 Task: Create a Sprint called Sprint0013 in Scrum Project Project0005 in Jira
Action: Mouse moved to (481, 538)
Screenshot: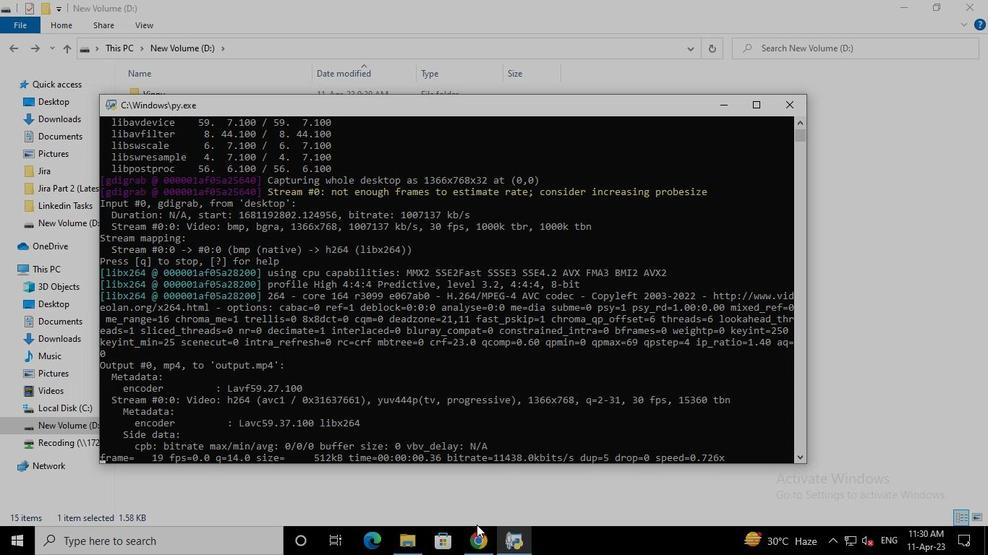 
Action: Mouse pressed left at (481, 538)
Screenshot: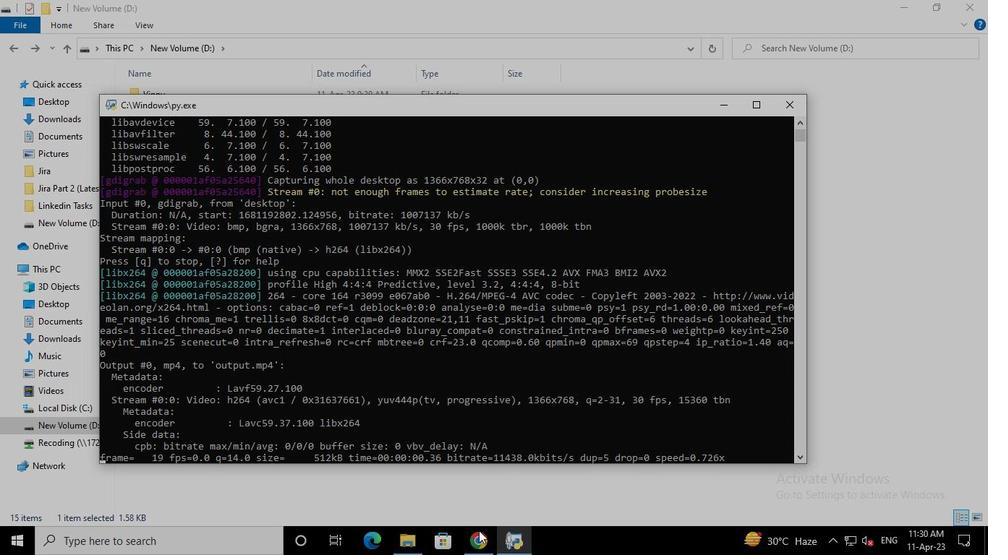 
Action: Mouse moved to (80, 214)
Screenshot: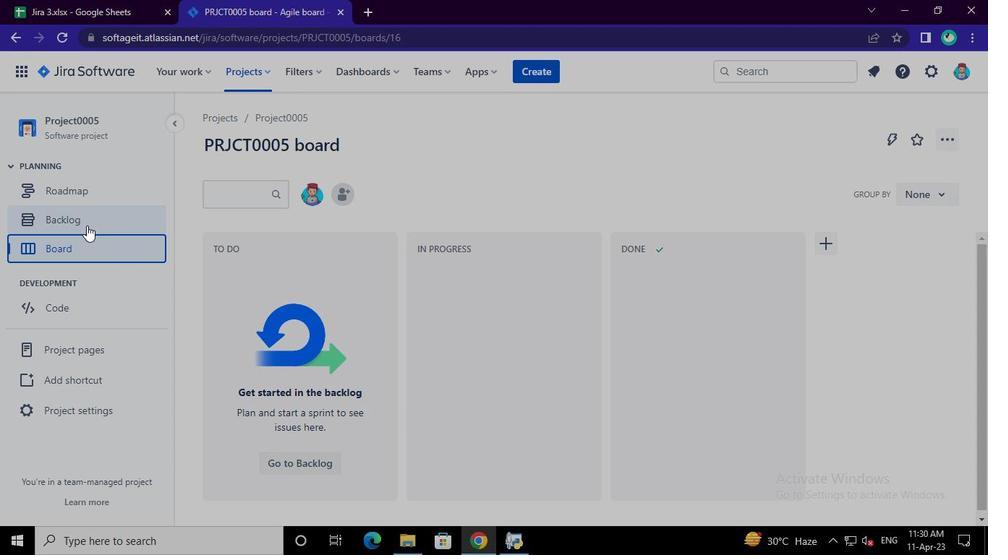 
Action: Mouse pressed left at (80, 214)
Screenshot: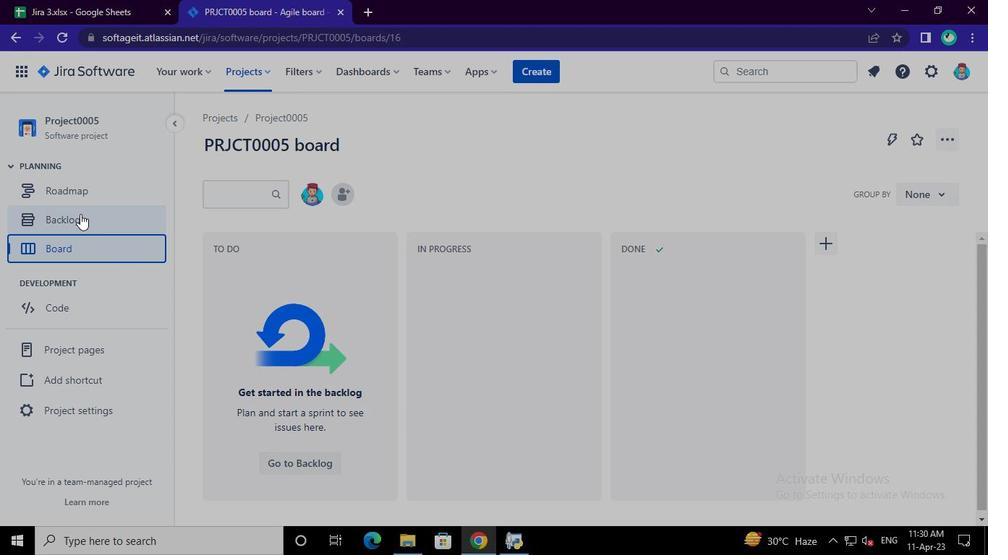 
Action: Mouse moved to (895, 232)
Screenshot: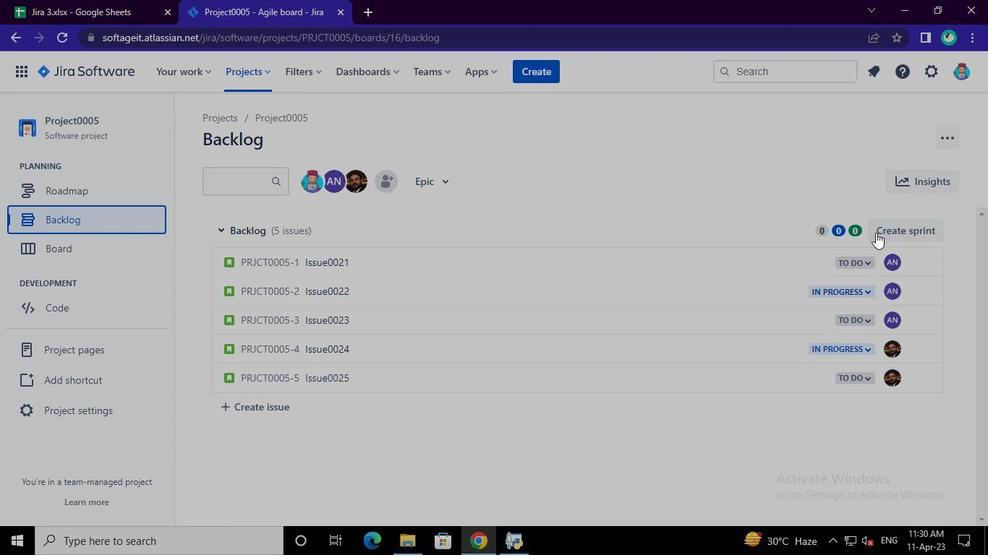 
Action: Mouse pressed left at (895, 232)
Screenshot: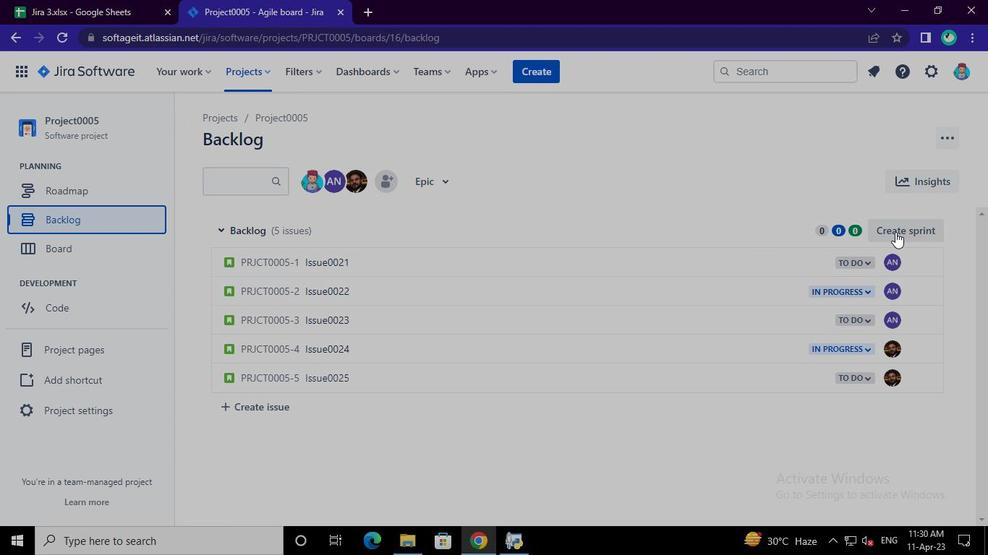 
Action: Mouse moved to (338, 235)
Screenshot: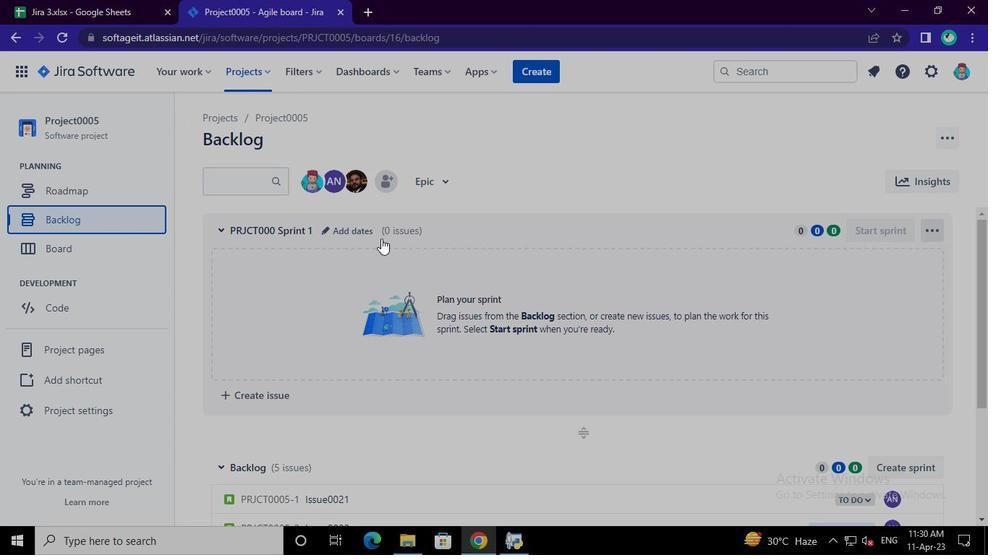 
Action: Mouse pressed left at (338, 235)
Screenshot: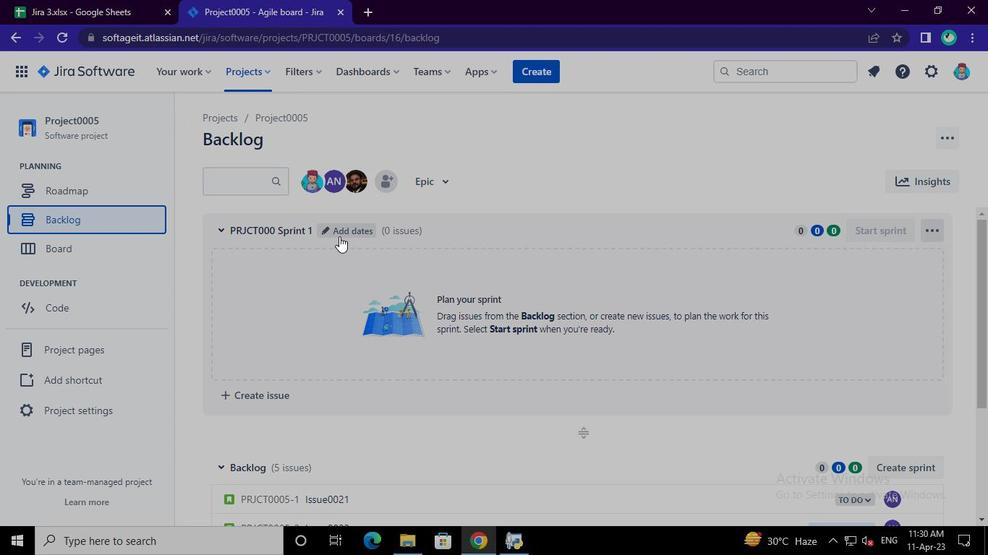 
Action: Mouse moved to (392, 178)
Screenshot: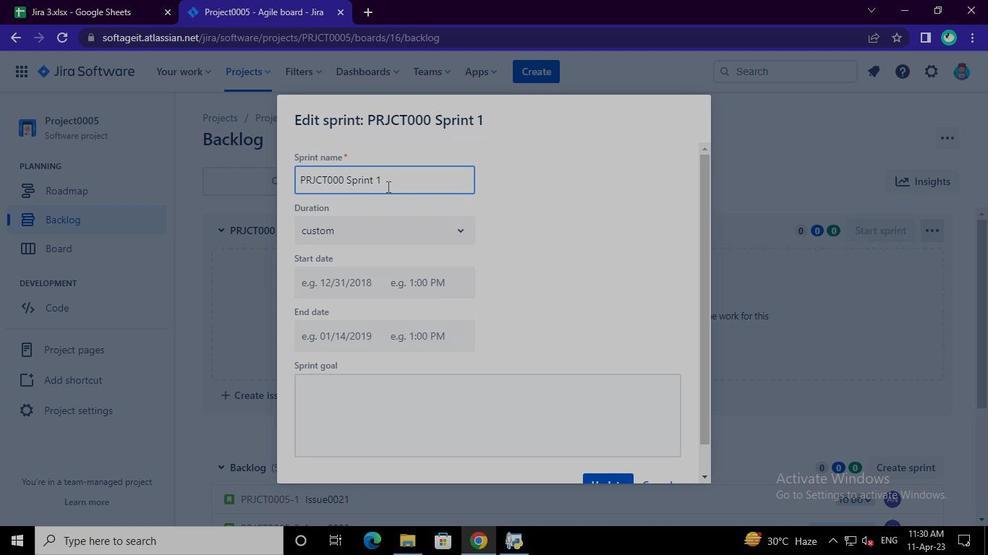 
Action: Mouse pressed left at (392, 178)
Screenshot: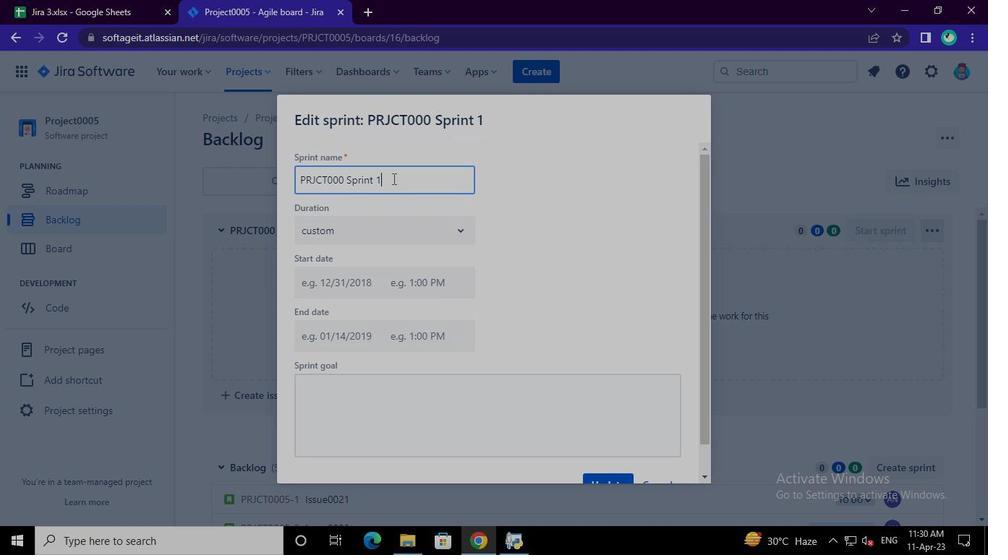 
Action: Keyboard Key.backspace
Screenshot: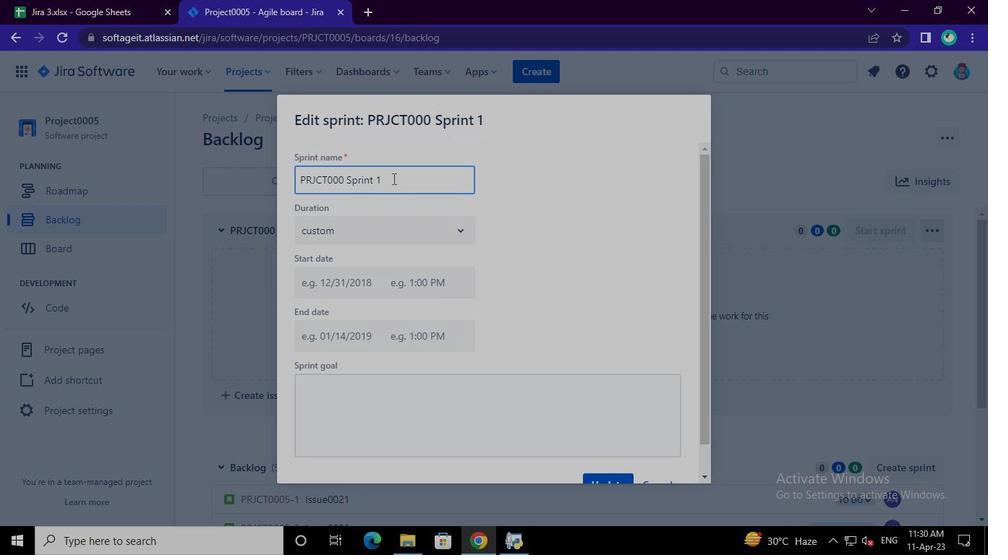 
Action: Keyboard Key.backspace
Screenshot: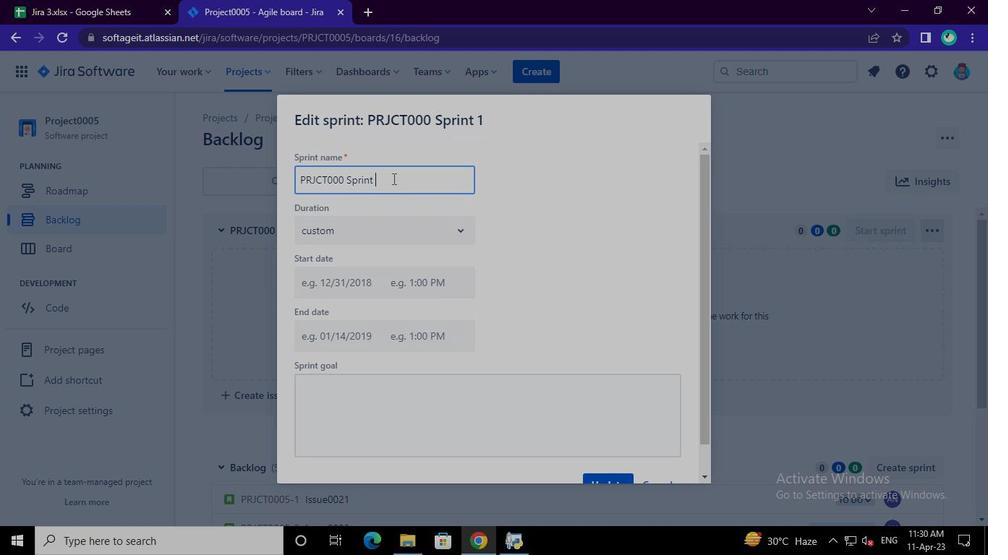 
Action: Keyboard Key.backspace
Screenshot: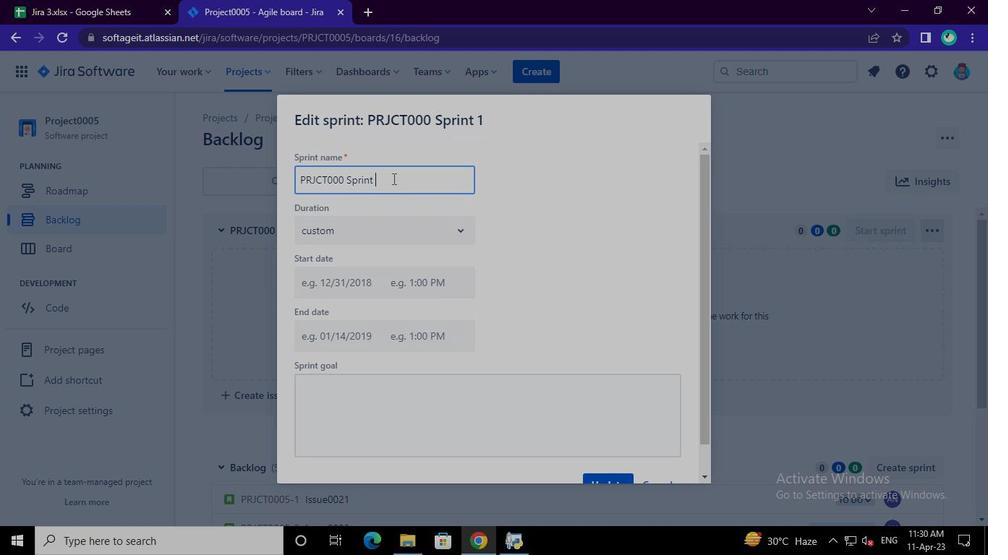 
Action: Keyboard Key.backspace
Screenshot: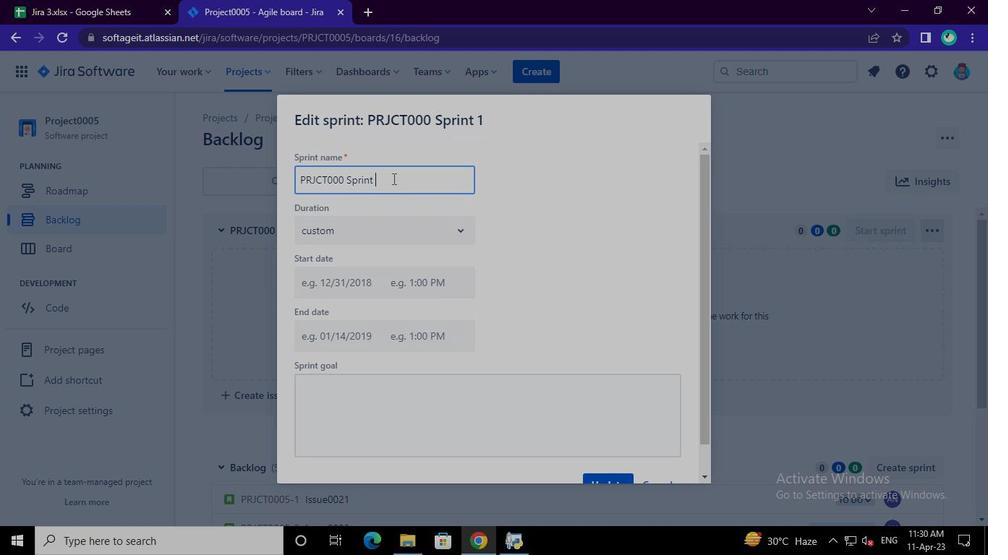 
Action: Keyboard Key.backspace
Screenshot: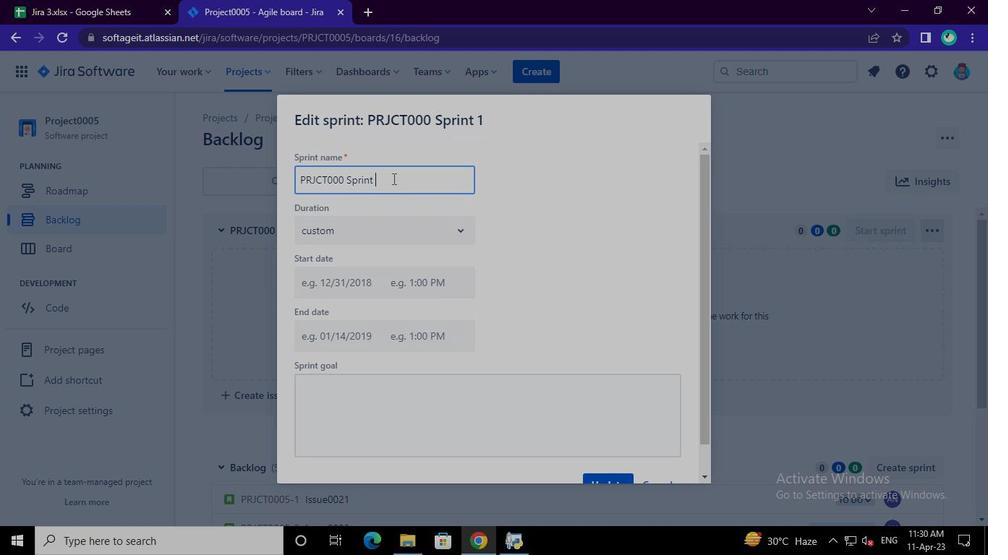 
Action: Keyboard Key.backspace
Screenshot: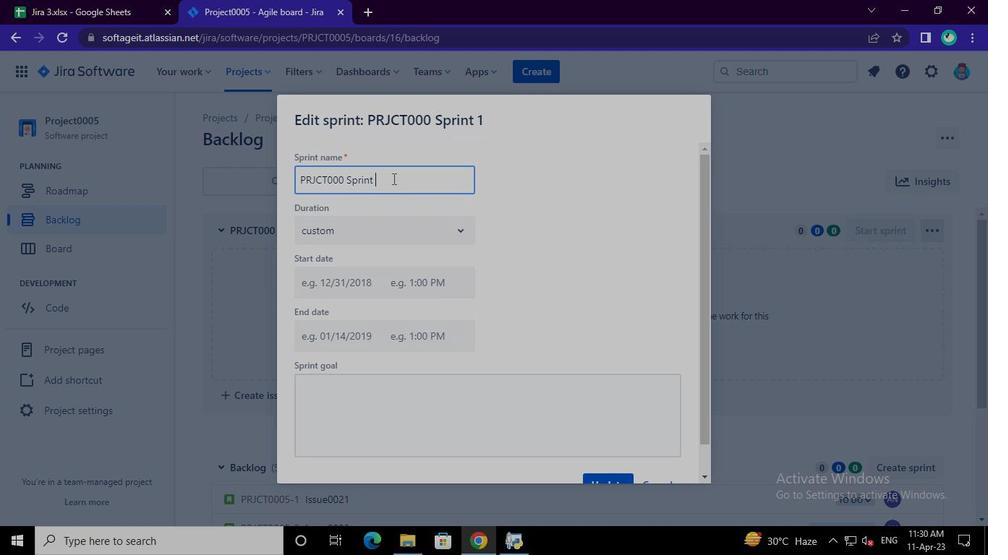 
Action: Keyboard Key.backspace
Screenshot: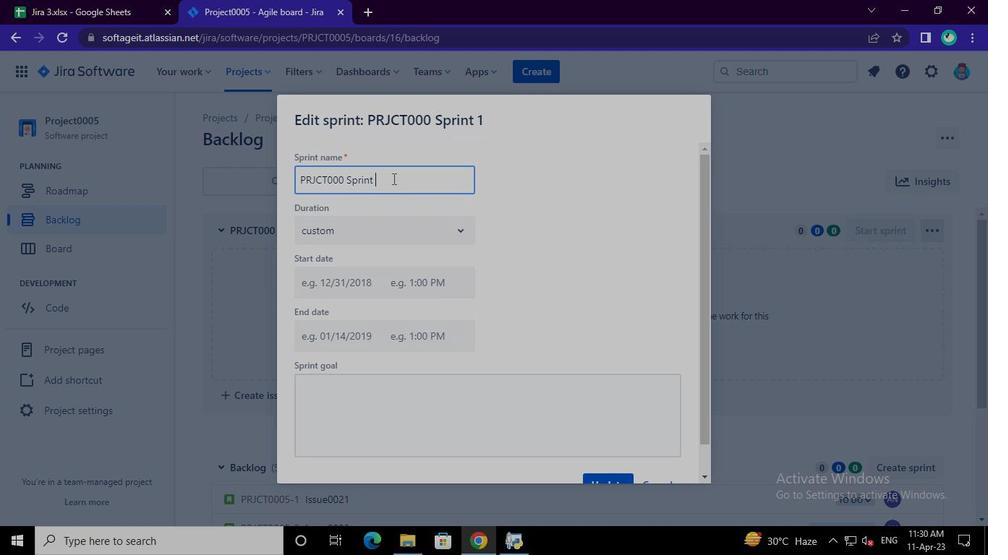 
Action: Keyboard Key.backspace
Screenshot: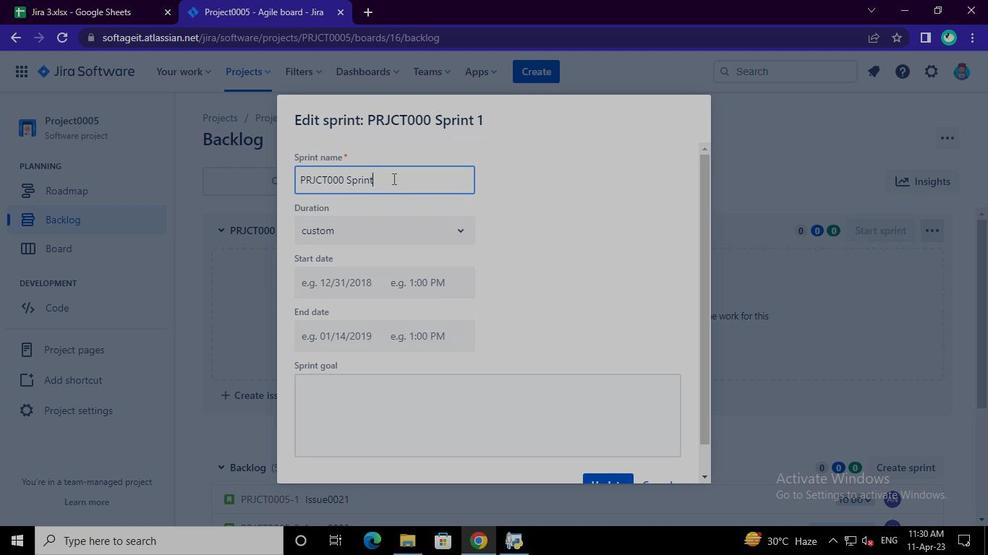 
Action: Keyboard Key.backspace
Screenshot: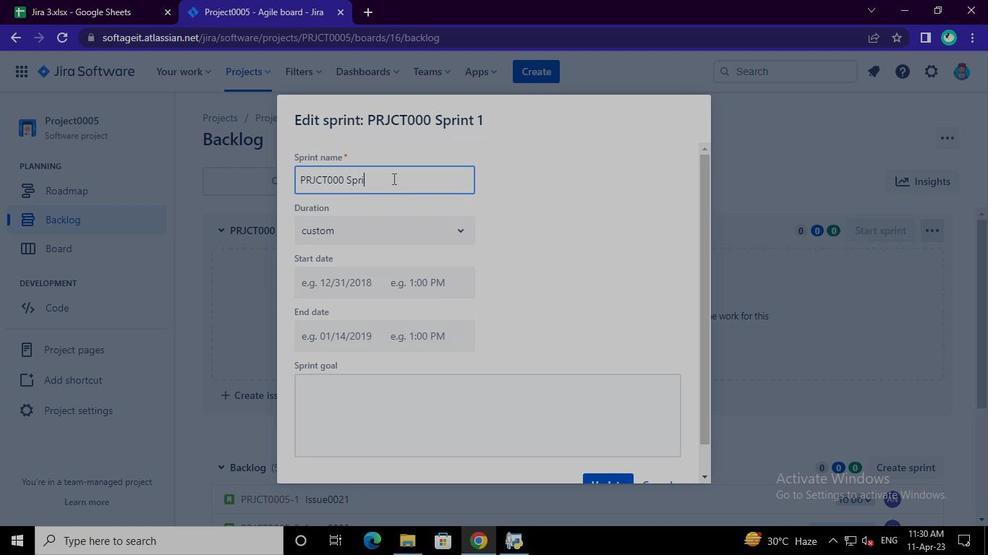 
Action: Keyboard Key.backspace
Screenshot: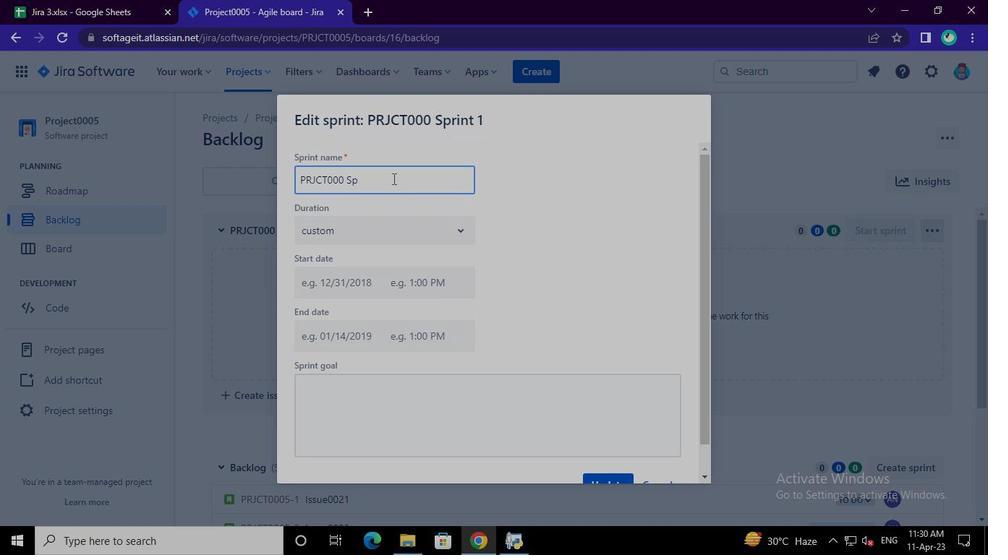 
Action: Keyboard Key.backspace
Screenshot: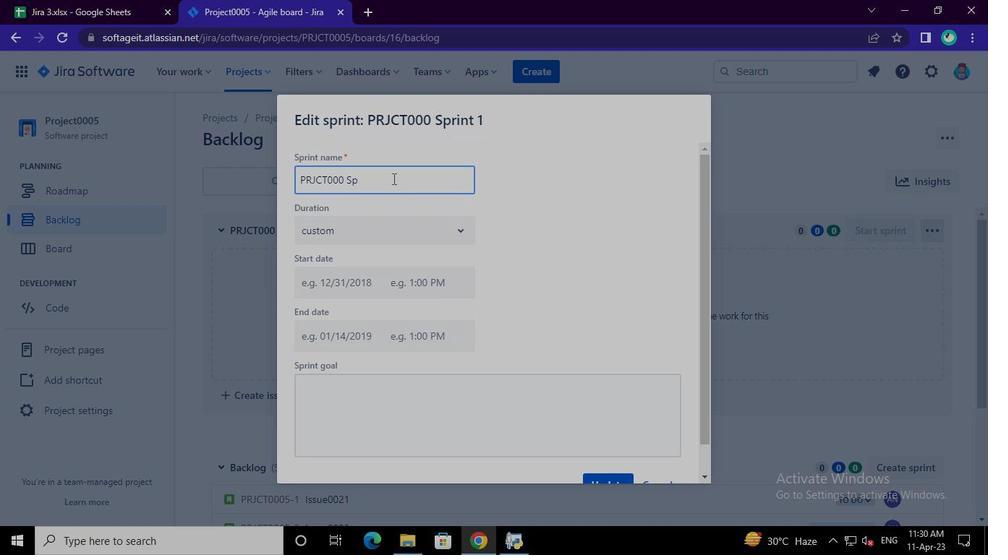 
Action: Keyboard Key.backspace
Screenshot: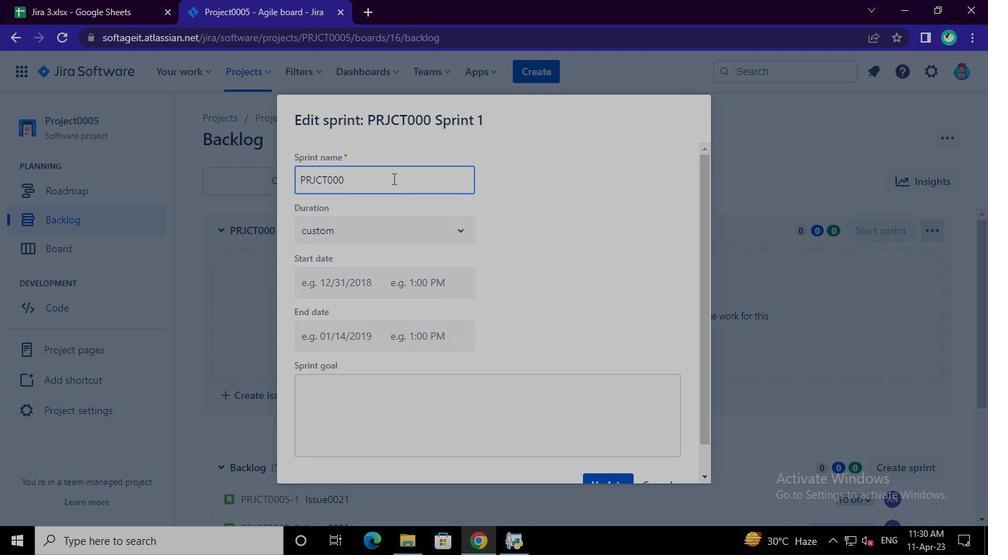 
Action: Keyboard Key.backspace
Screenshot: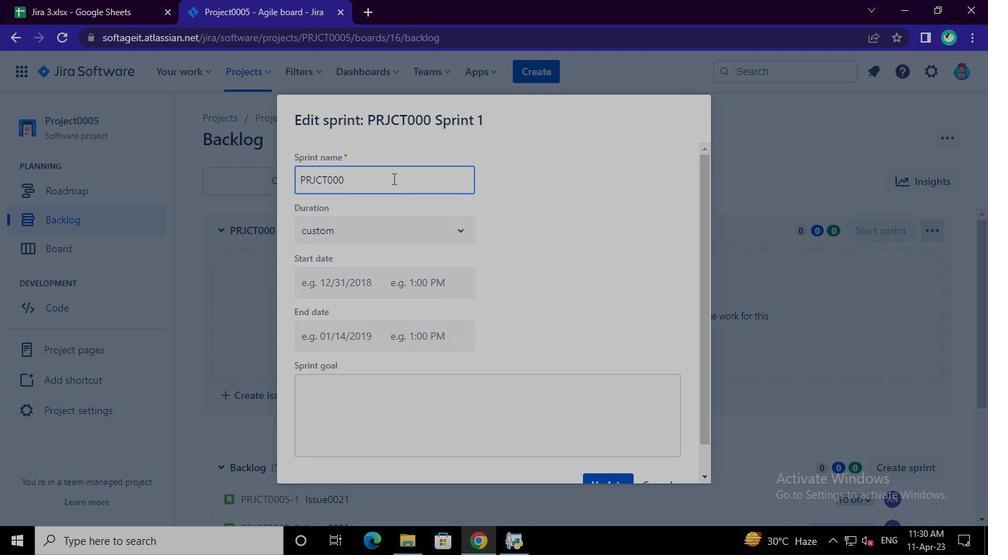 
Action: Keyboard Key.backspace
Screenshot: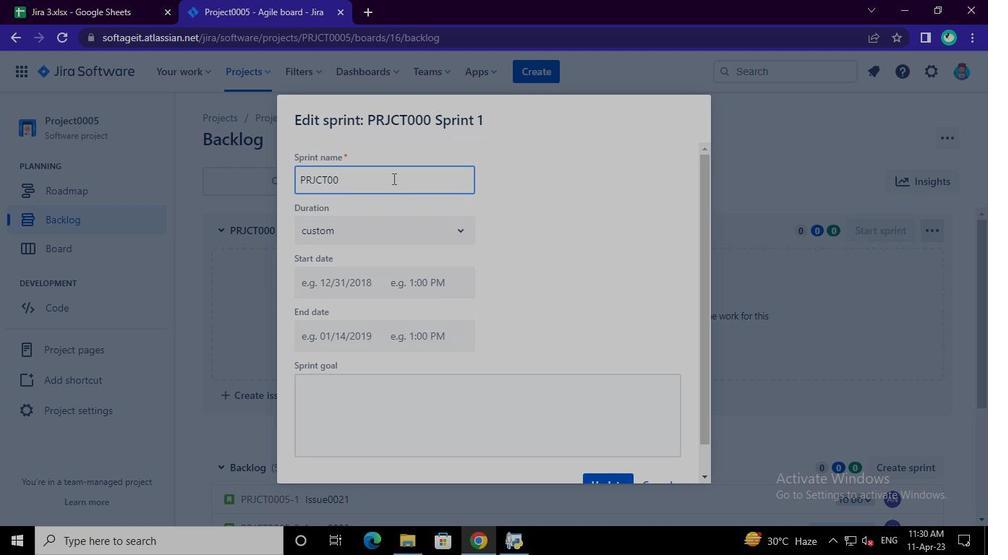 
Action: Keyboard Key.backspace
Screenshot: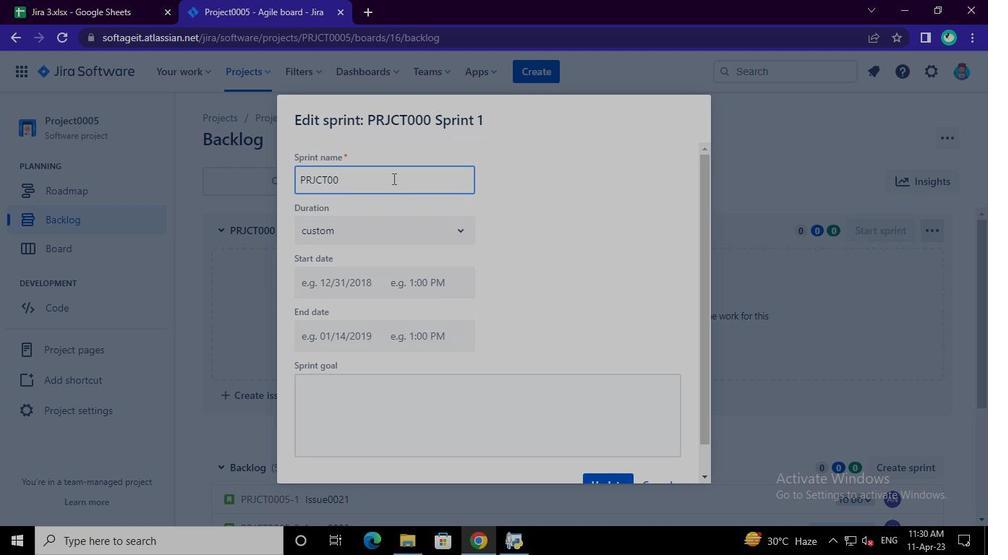 
Action: Keyboard Key.backspace
Screenshot: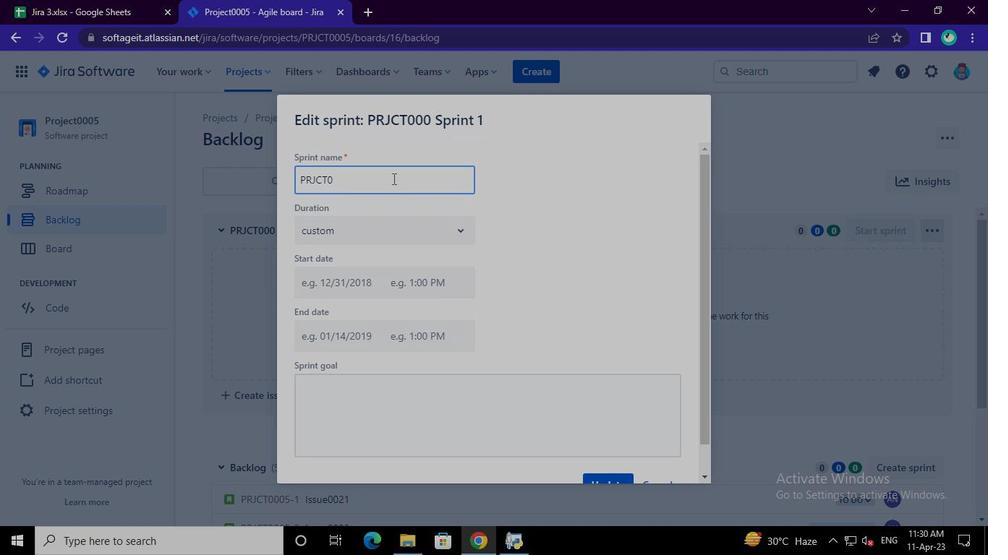 
Action: Keyboard Key.backspace
Screenshot: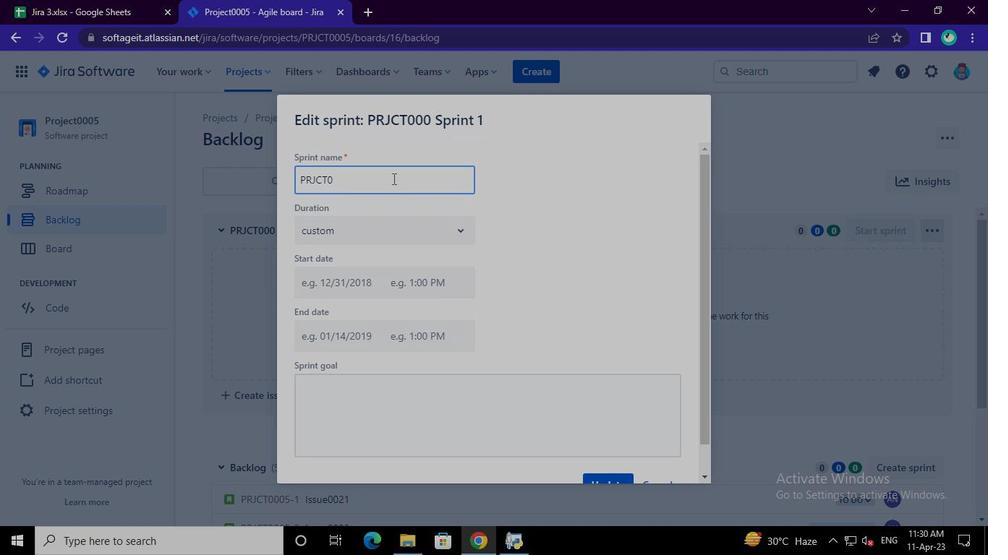 
Action: Keyboard Key.backspace
Screenshot: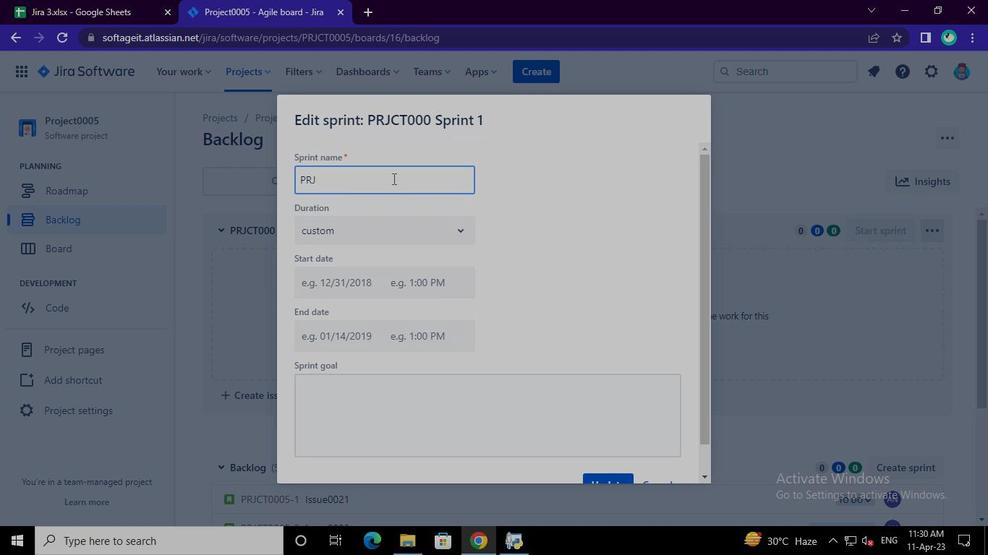 
Action: Keyboard Key.backspace
Screenshot: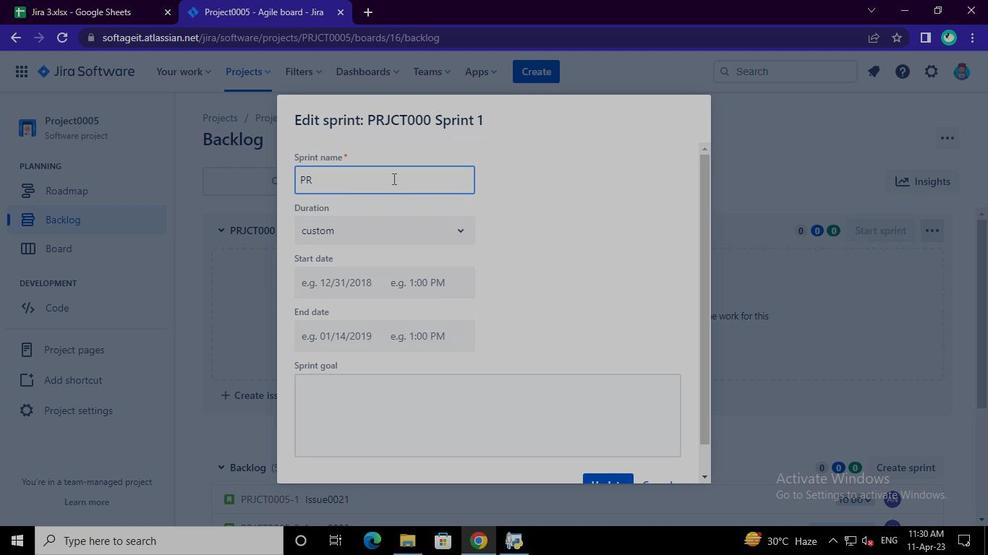 
Action: Keyboard Key.backspace
Screenshot: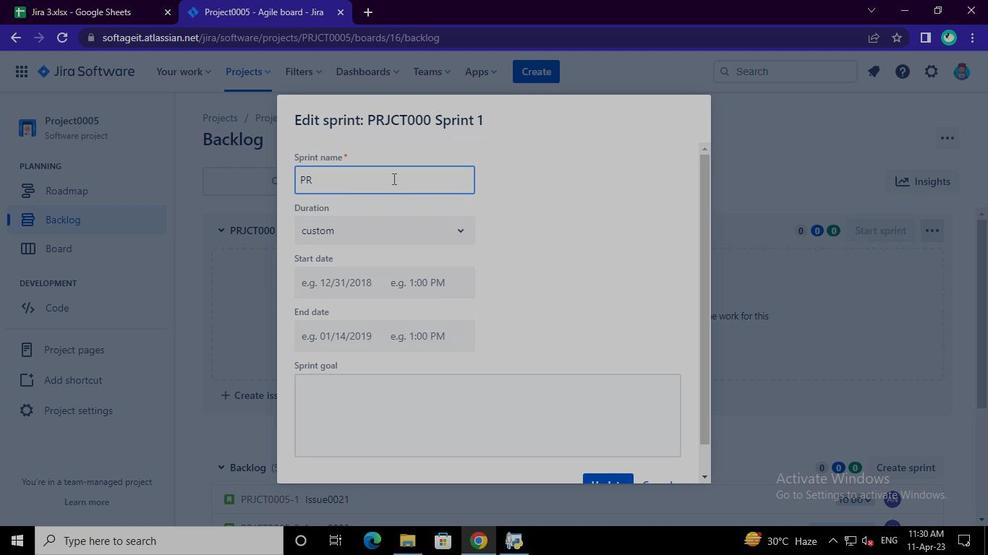 
Action: Keyboard Key.backspace
Screenshot: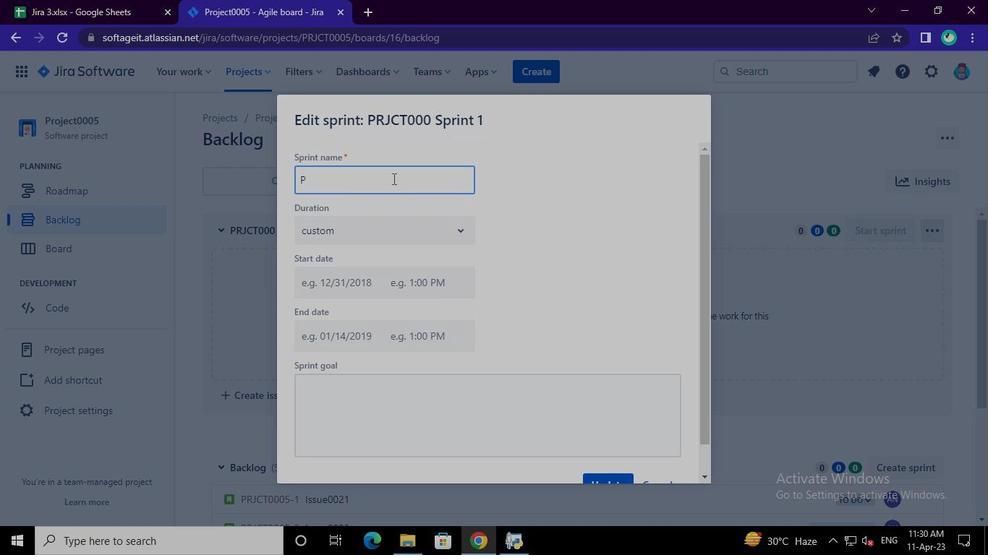 
Action: Keyboard Key.backspace
Screenshot: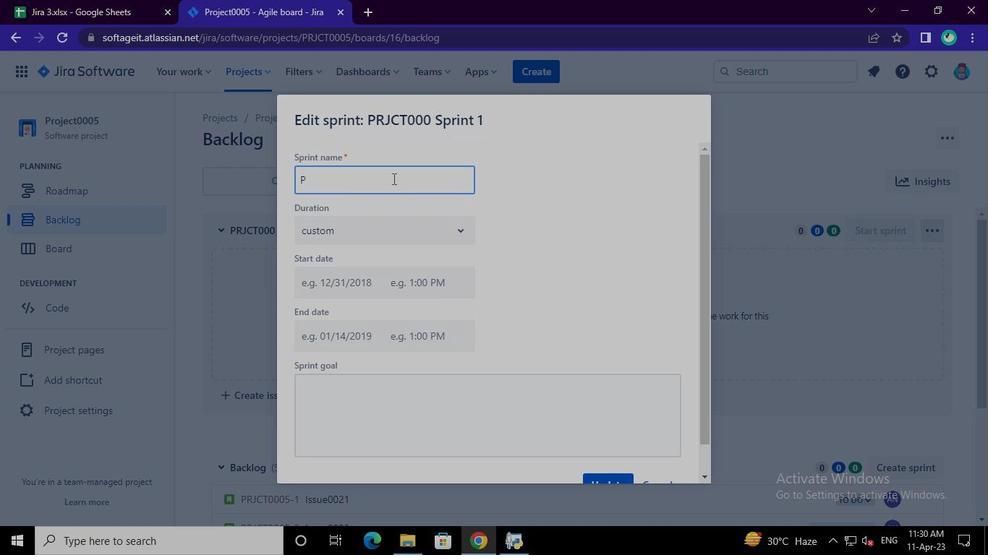 
Action: Keyboard Key.backspace
Screenshot: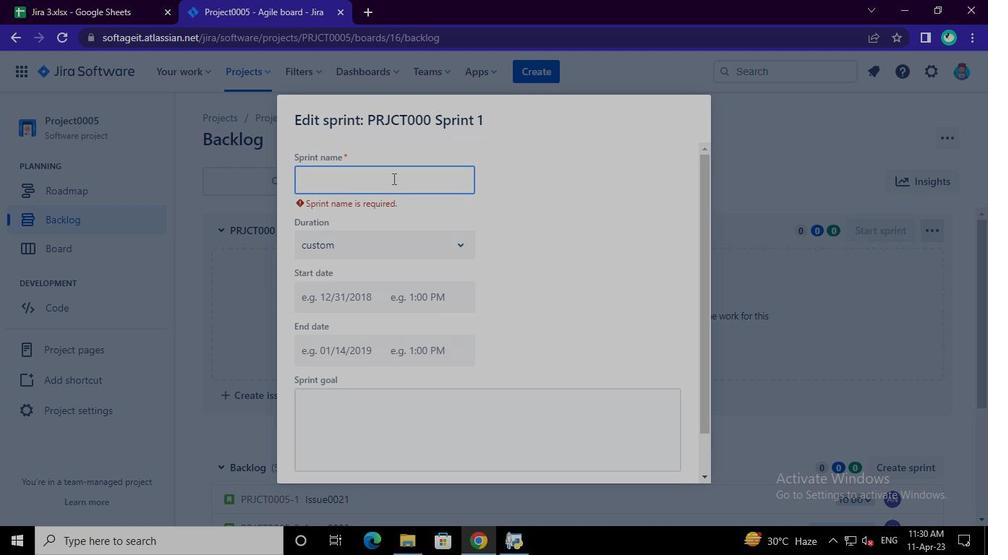 
Action: Keyboard Key.backspace
Screenshot: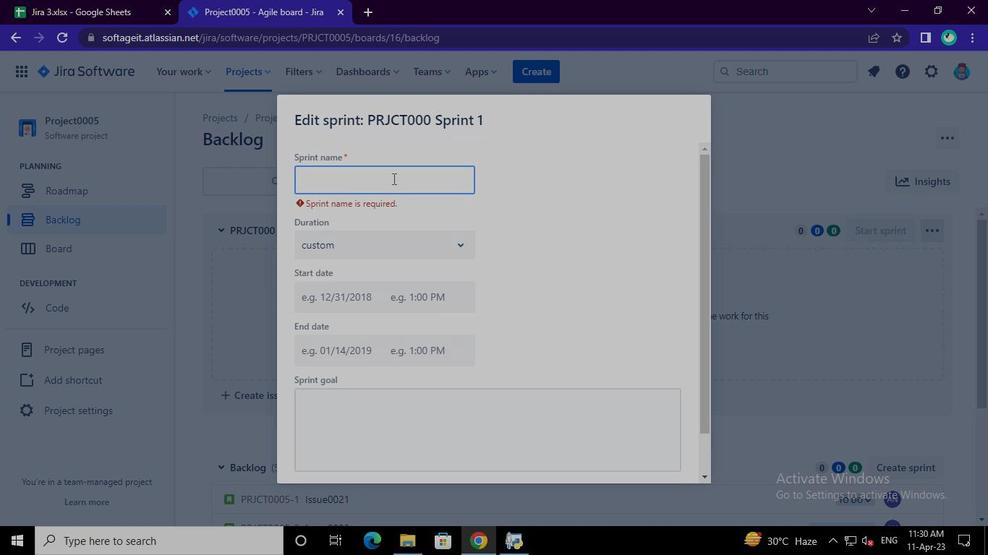 
Action: Keyboard Key.shift
Screenshot: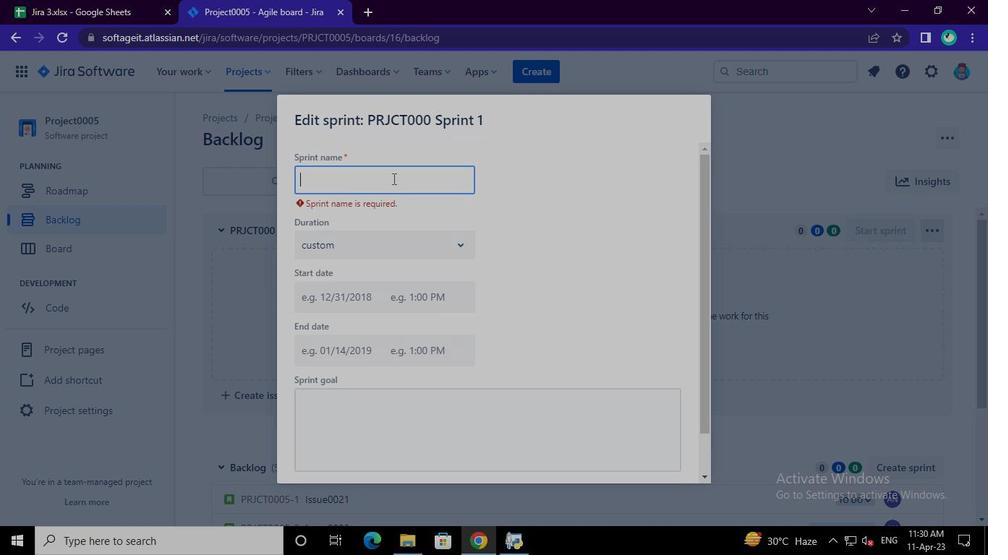 
Action: Keyboard S
Screenshot: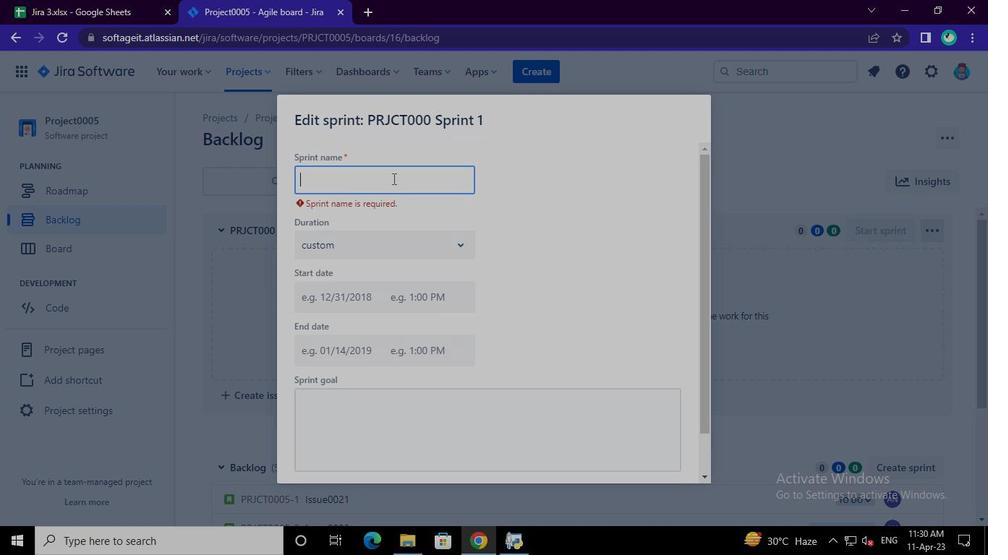 
Action: Keyboard p
Screenshot: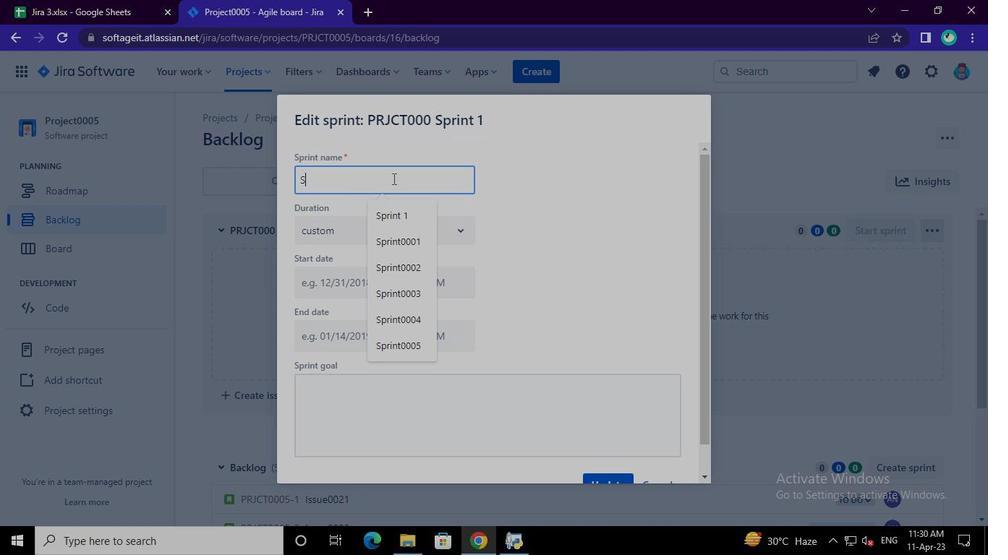 
Action: Keyboard r
Screenshot: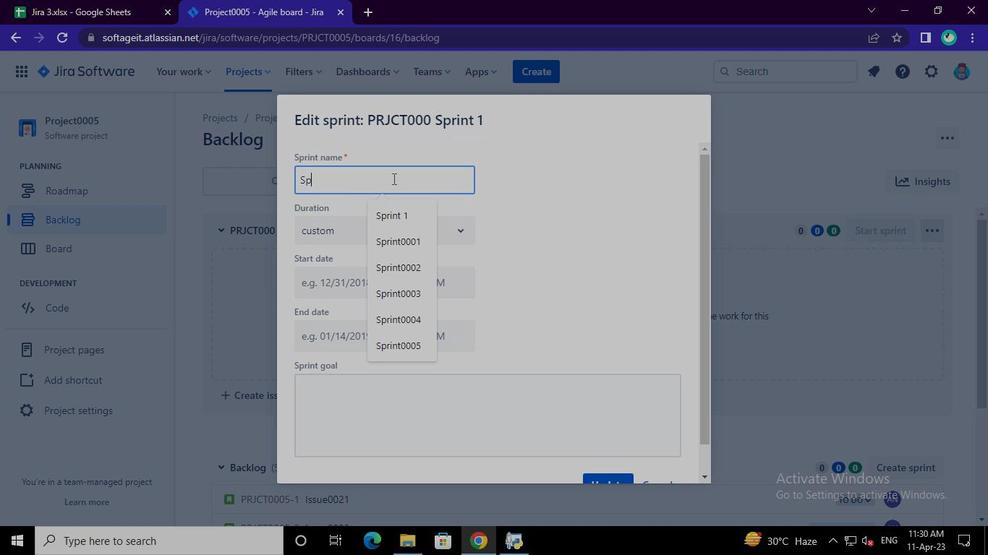 
Action: Keyboard i
Screenshot: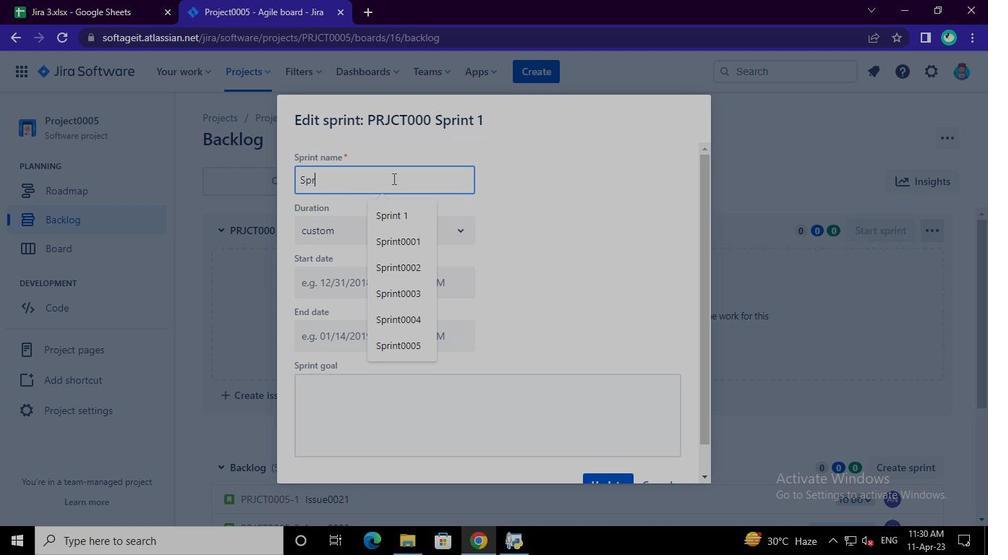 
Action: Keyboard n
Screenshot: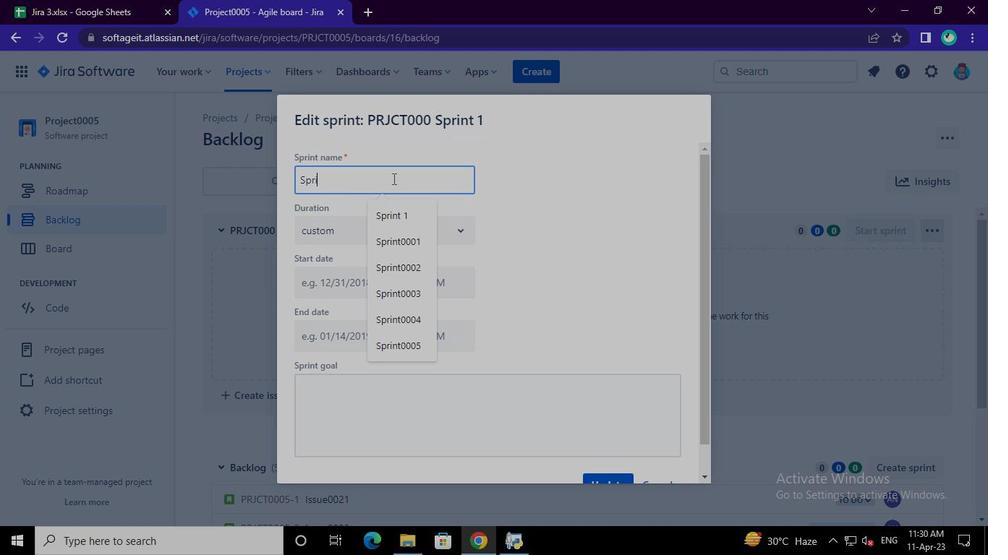 
Action: Keyboard t
Screenshot: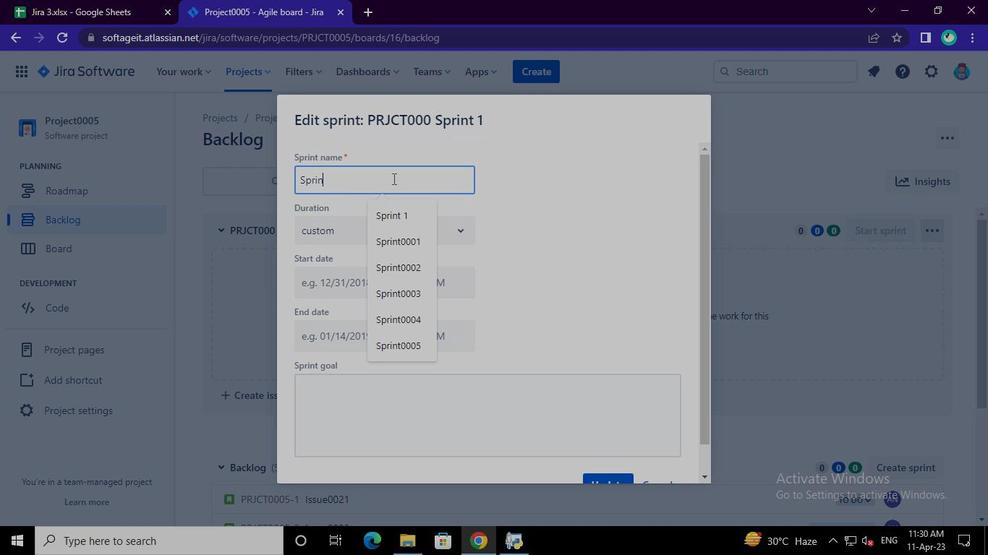 
Action: Keyboard <96>
Screenshot: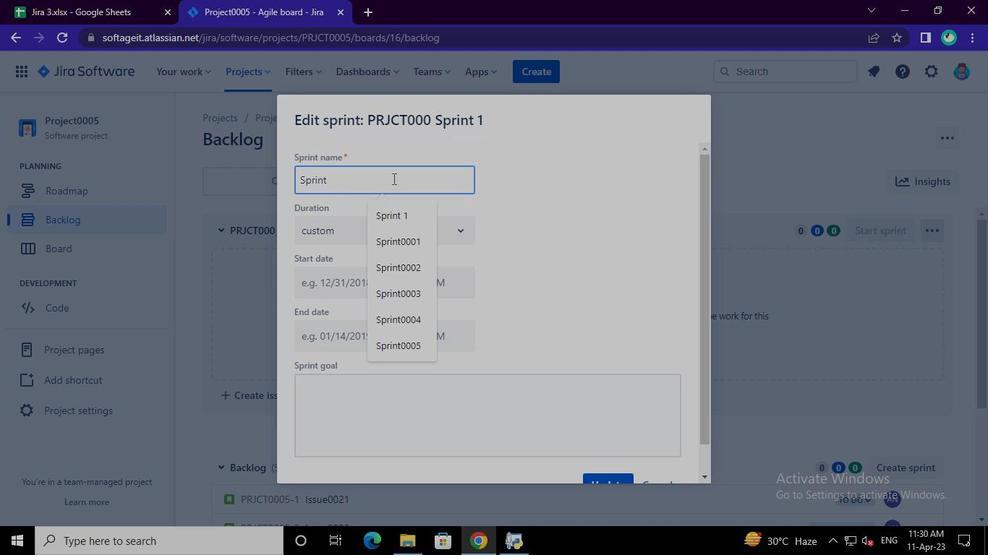 
Action: Keyboard <96>
Screenshot: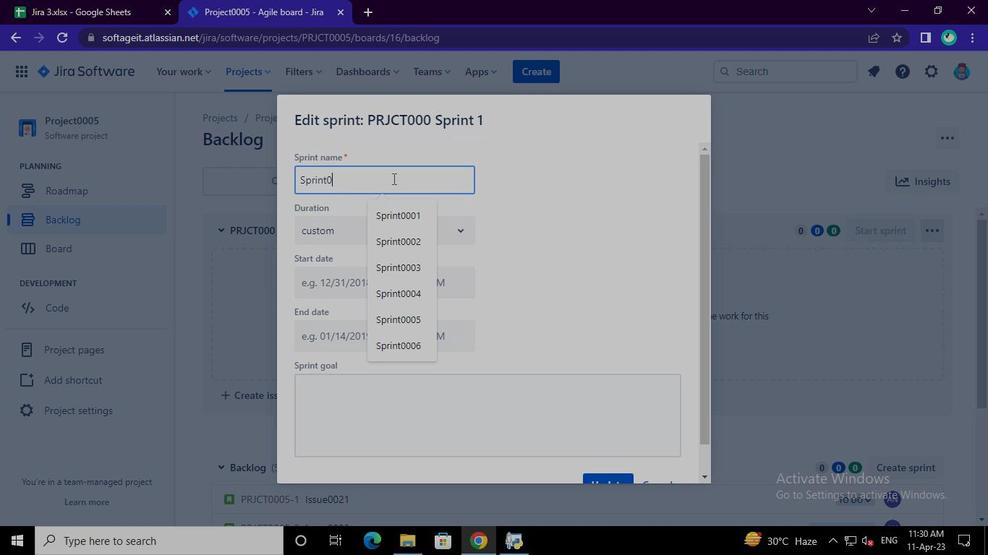 
Action: Keyboard <97>
Screenshot: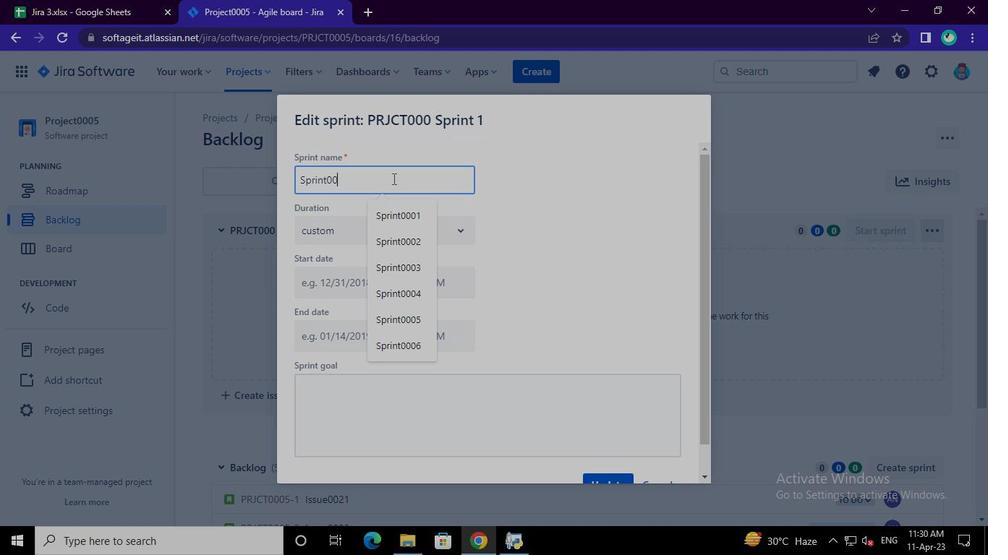 
Action: Keyboard <99>
Screenshot: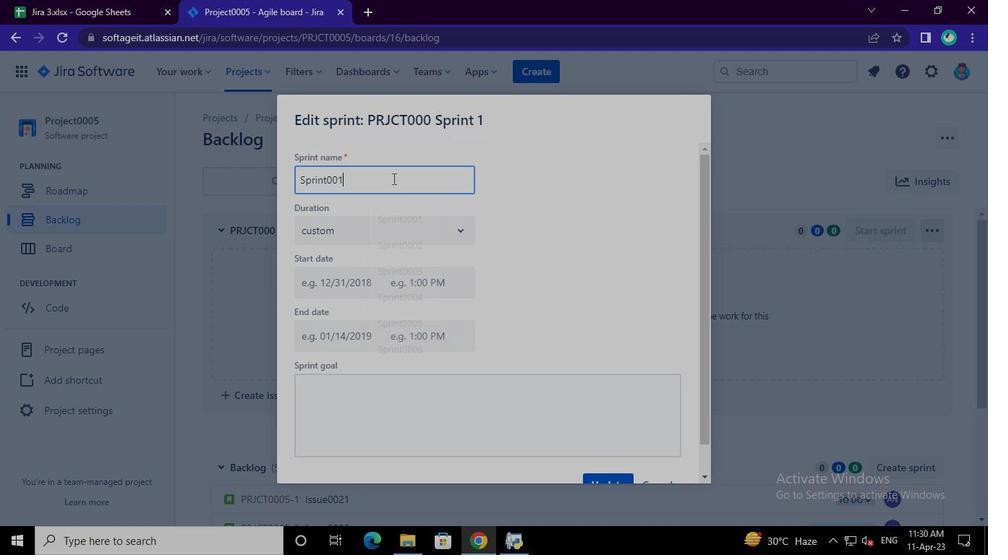 
Action: Mouse moved to (596, 478)
Screenshot: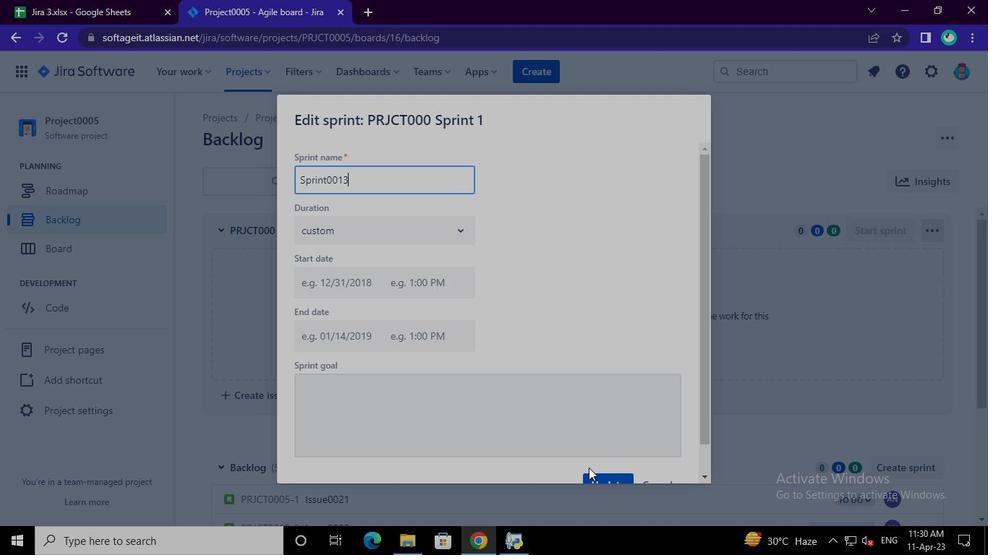
Action: Mouse pressed left at (596, 478)
Screenshot: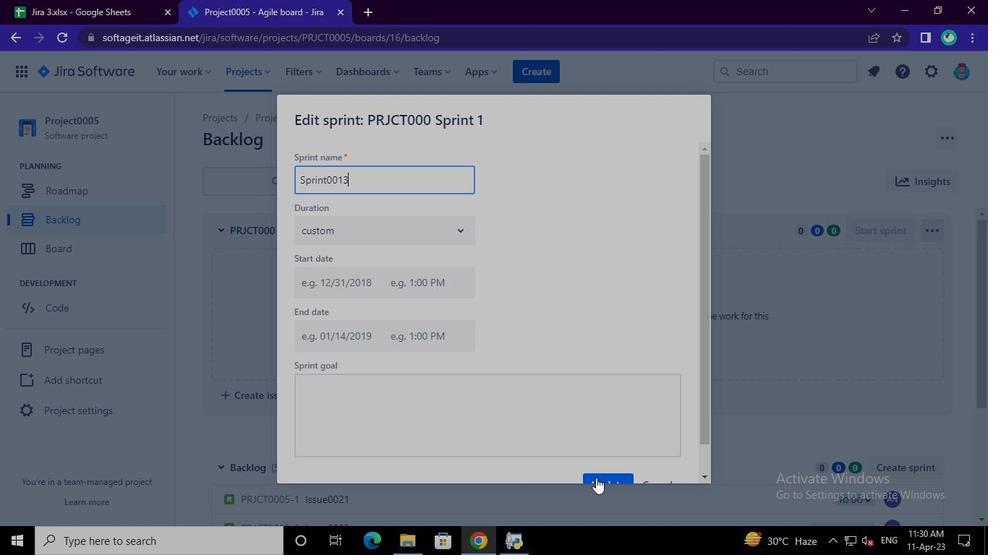 
Action: Mouse moved to (526, 543)
Screenshot: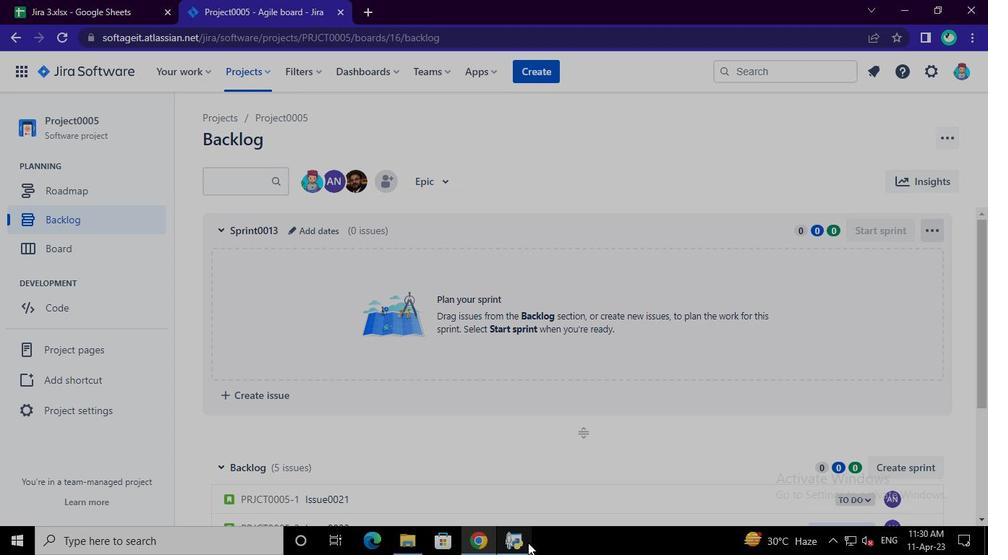 
Action: Mouse pressed left at (526, 543)
Screenshot: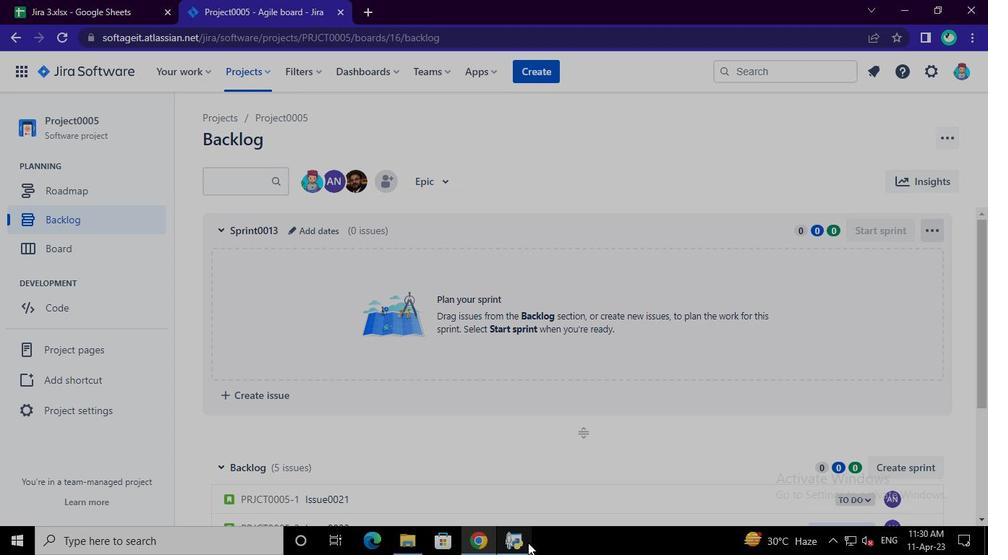 
Action: Mouse moved to (794, 103)
Screenshot: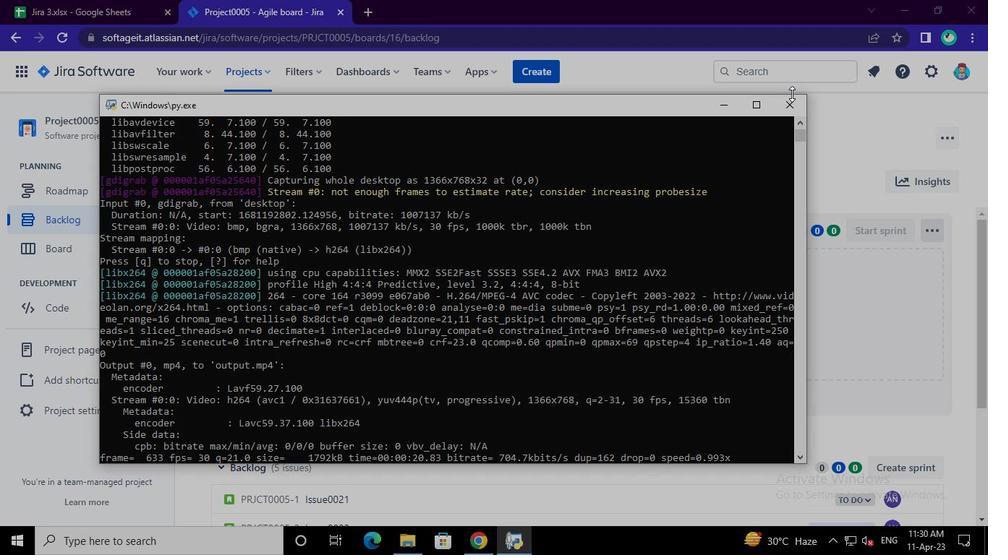 
Action: Mouse pressed left at (794, 103)
Screenshot: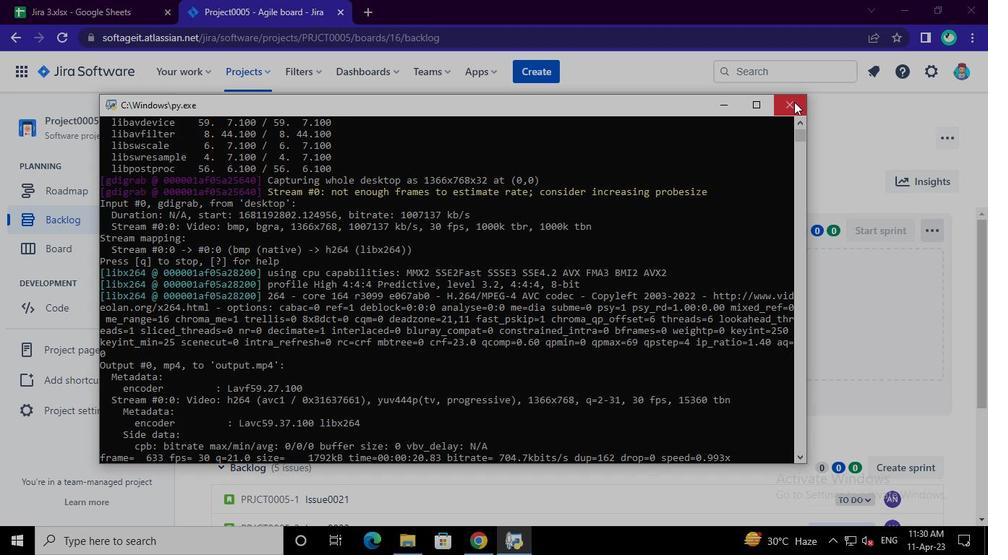 
